 Task: Copy the link of Tiny home in Lac-Beauport, Quebec, Canada to share the place.
Action: Mouse moved to (329, 86)
Screenshot: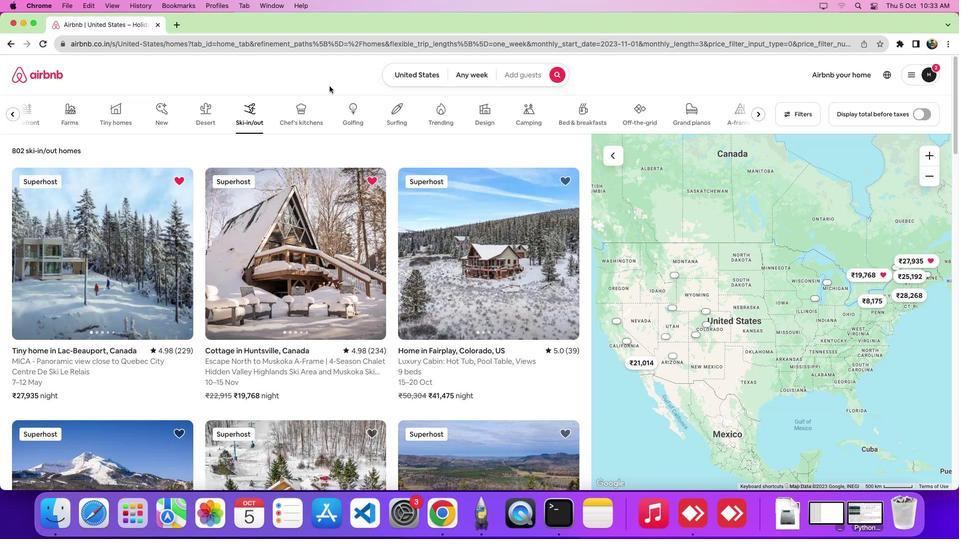 
Action: Mouse pressed left at (329, 86)
Screenshot: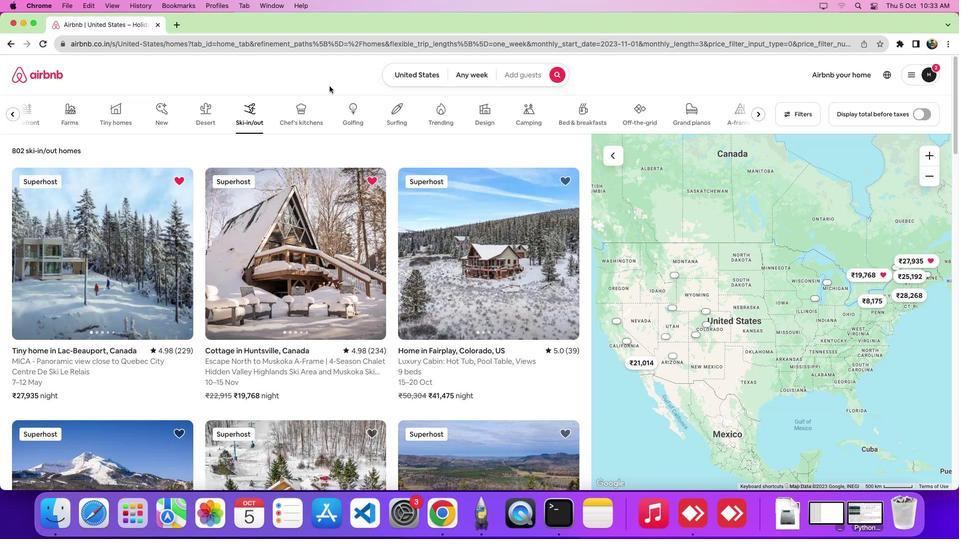 
Action: Mouse moved to (246, 119)
Screenshot: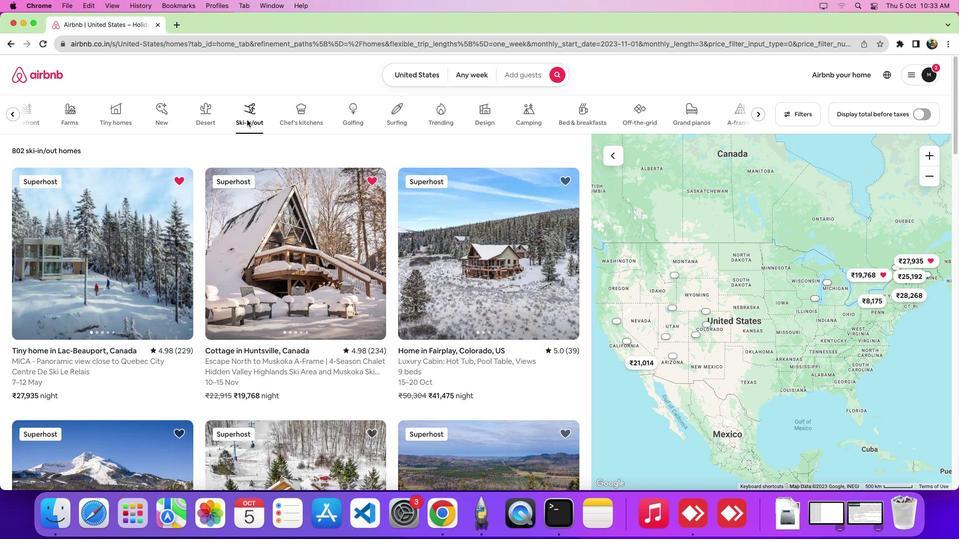 
Action: Mouse pressed left at (246, 119)
Screenshot: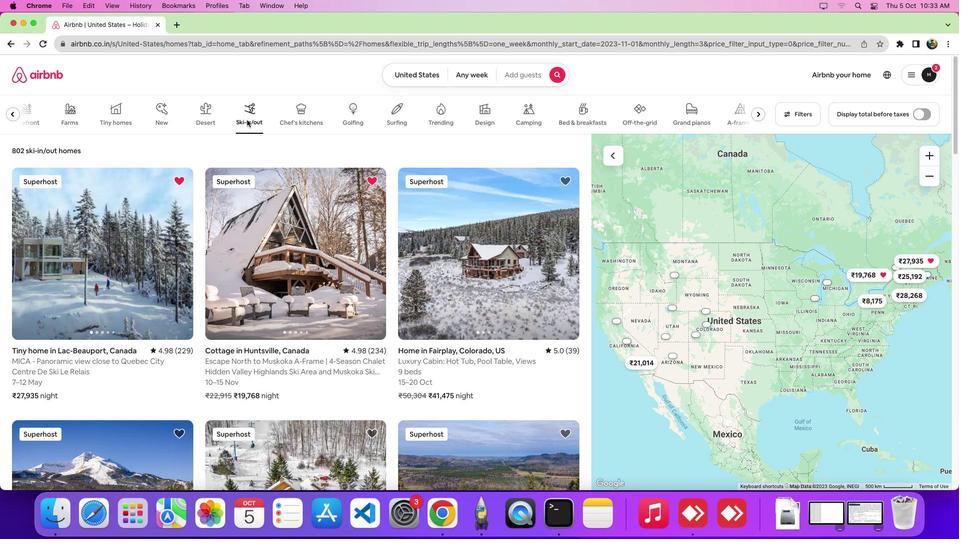 
Action: Mouse moved to (138, 223)
Screenshot: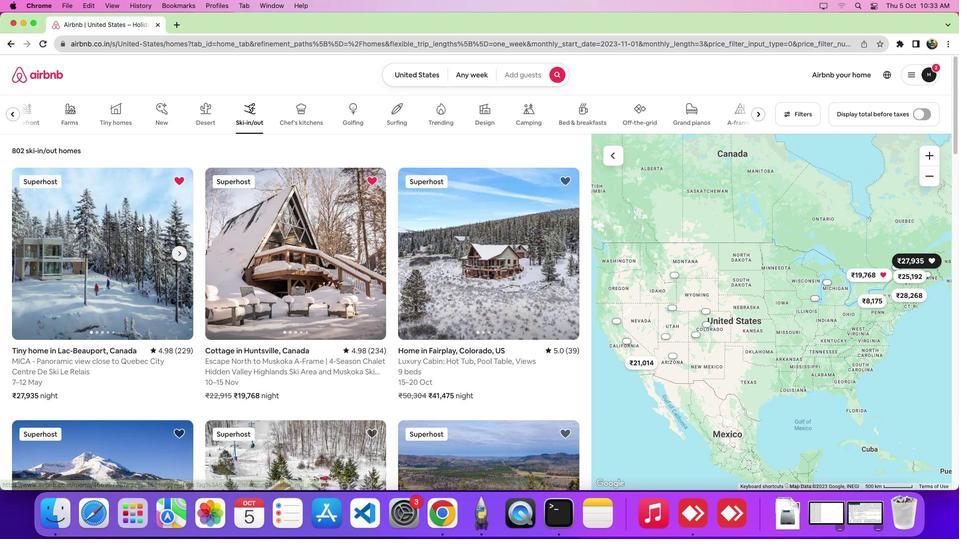 
Action: Mouse pressed left at (138, 223)
Screenshot: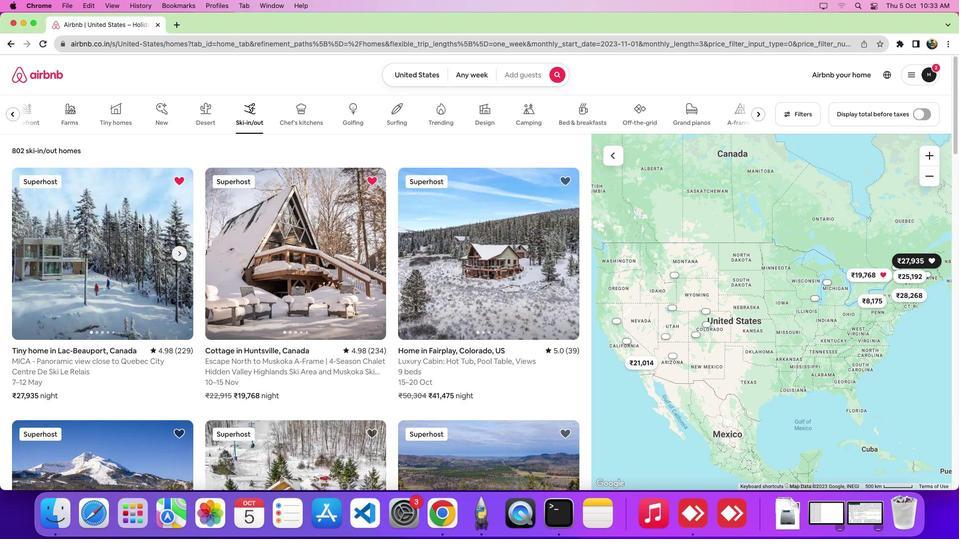 
Action: Mouse moved to (697, 113)
Screenshot: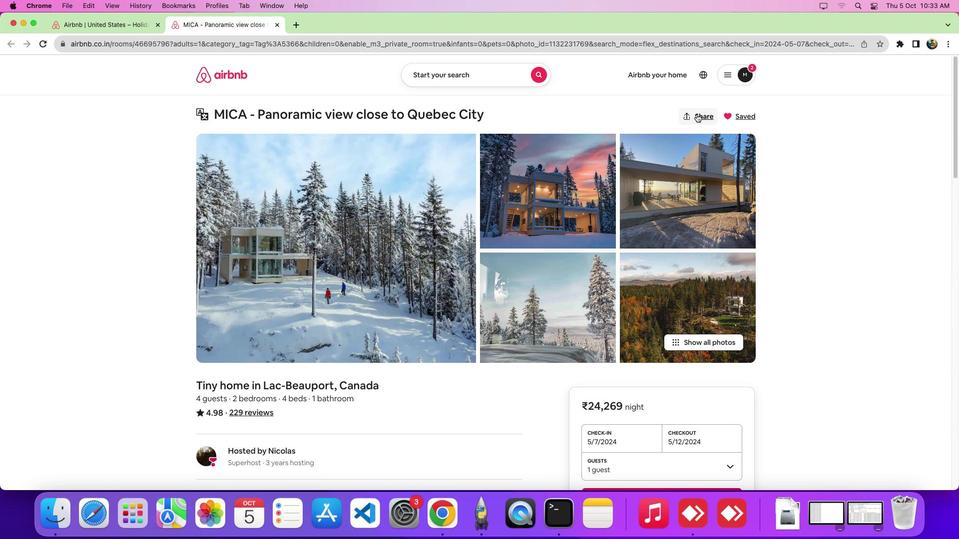 
Action: Mouse pressed left at (697, 113)
Screenshot: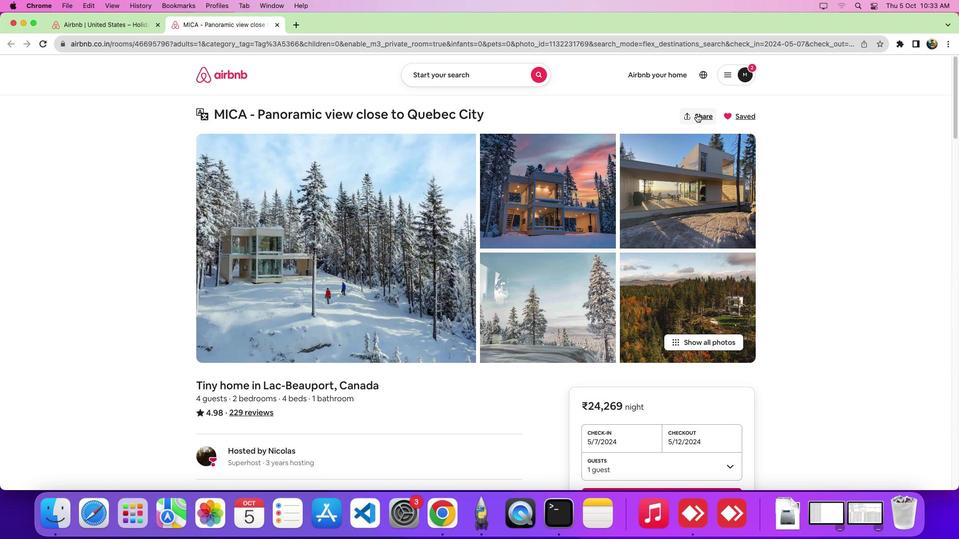 
Action: Mouse moved to (407, 247)
Screenshot: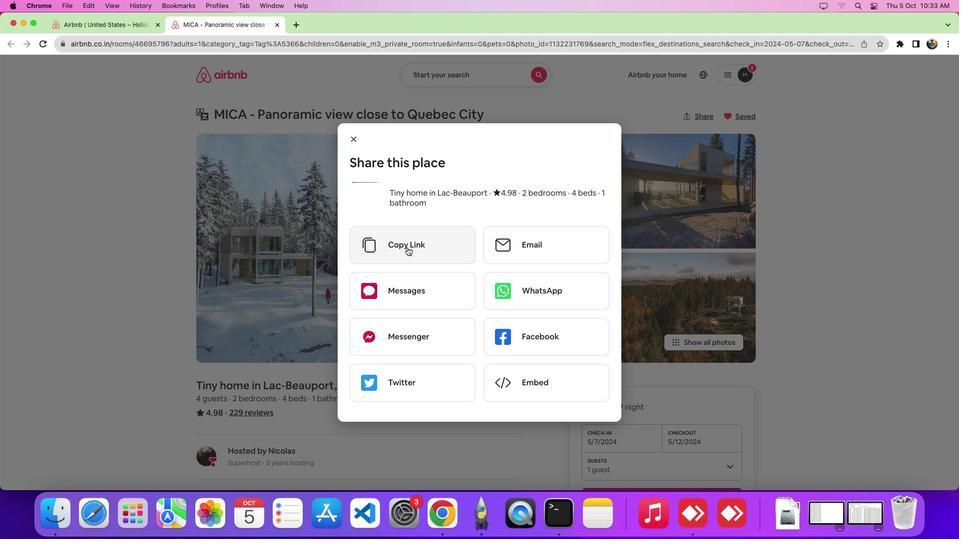 
Action: Mouse pressed left at (407, 247)
Screenshot: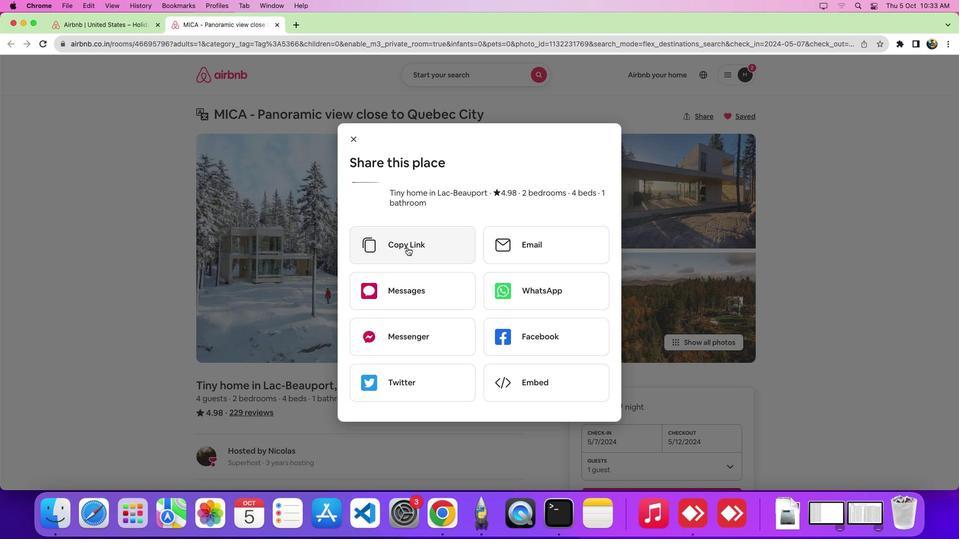 
